 Task: Research Airbnb accommodation in Zhangatas, Kazakhstan from 12th November, 2023 to 15th November, 2023 for 2 adults.1  bedroom having 1 bed and 1 bathroom. Property type can be hotel. Booking option can be shelf check-in. Look for 4 properties as per requirement.
Action: Key pressed zhant<Key.backspace>atas
Screenshot: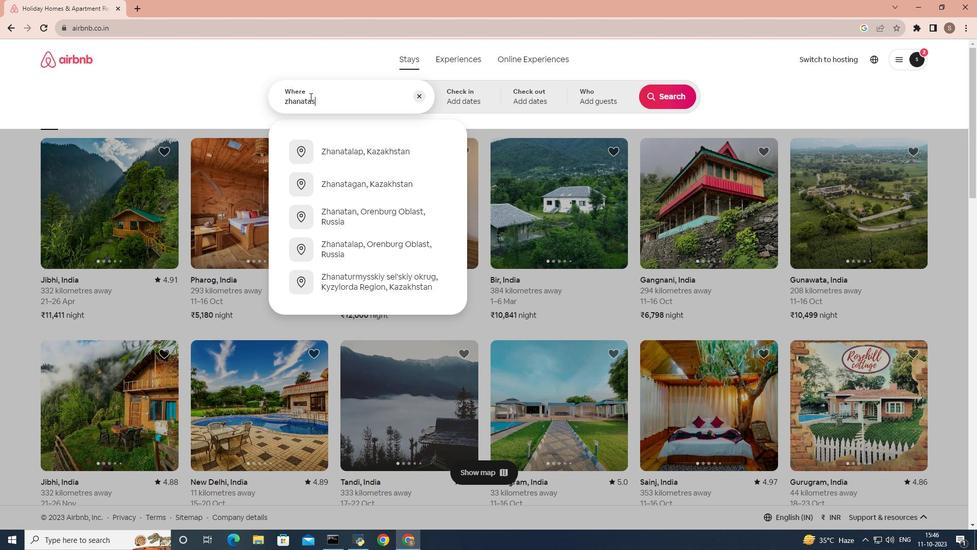 
Action: Mouse moved to (320, 144)
Screenshot: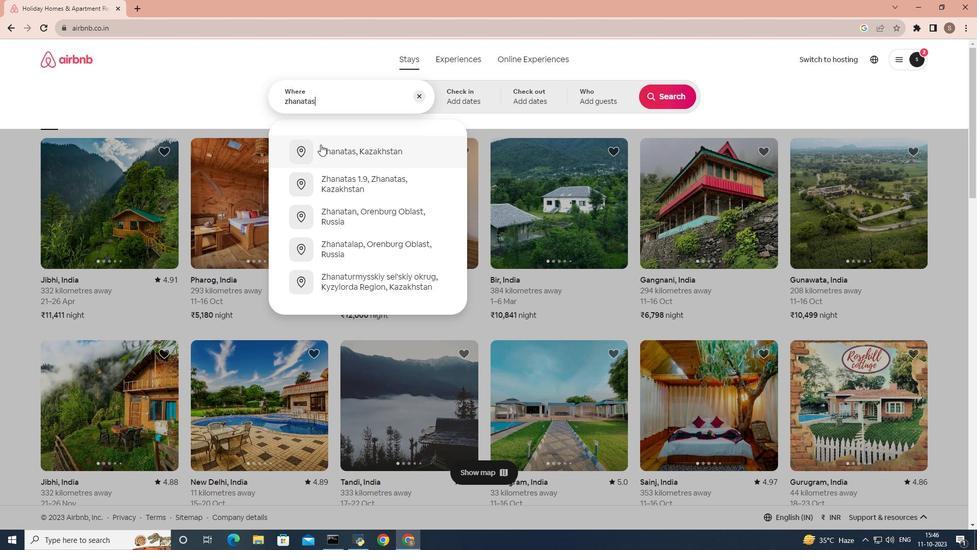 
Action: Mouse pressed left at (320, 144)
Screenshot: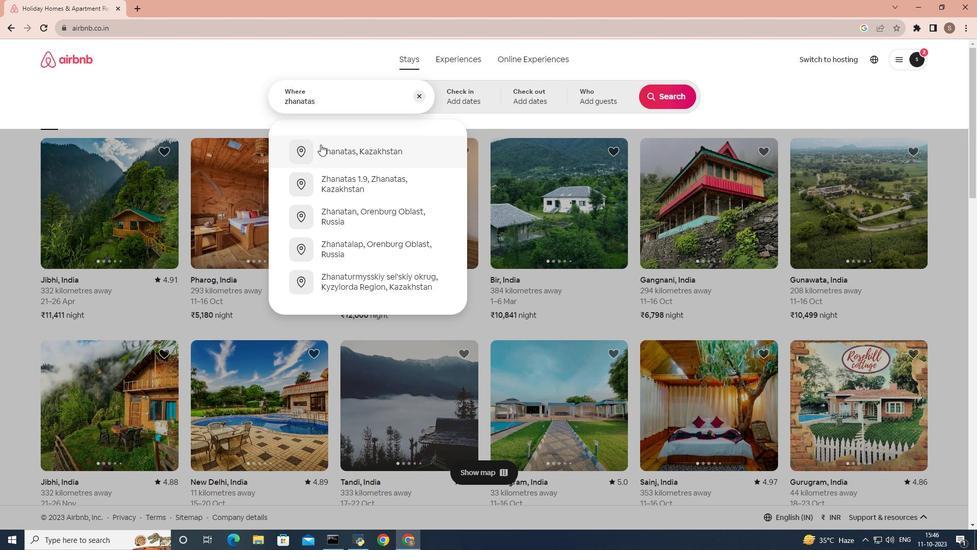 
Action: Mouse moved to (511, 265)
Screenshot: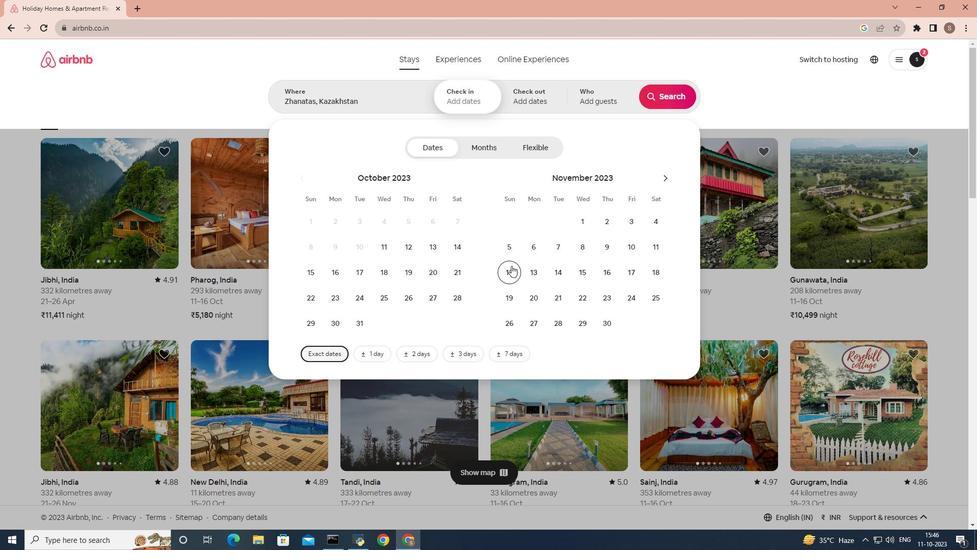 
Action: Mouse pressed left at (511, 265)
Screenshot: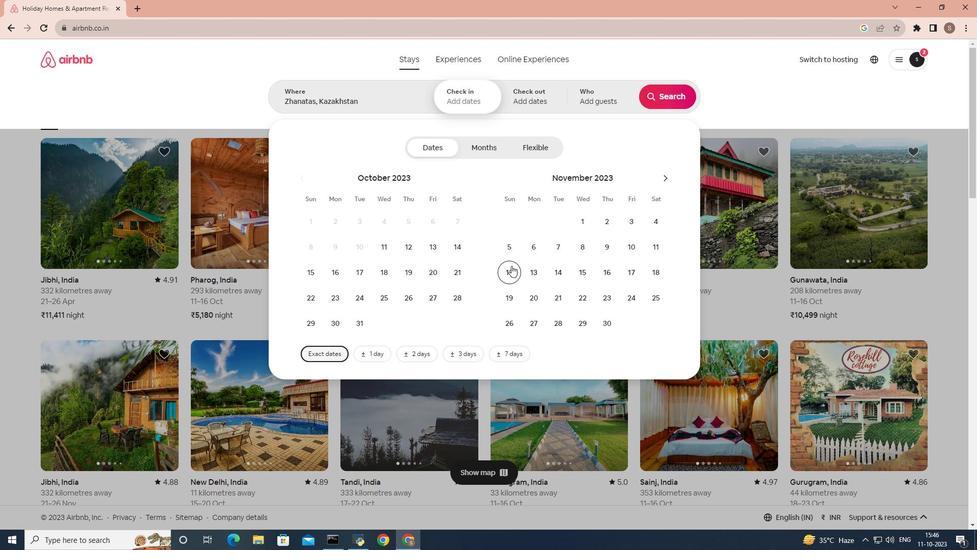 
Action: Mouse moved to (579, 273)
Screenshot: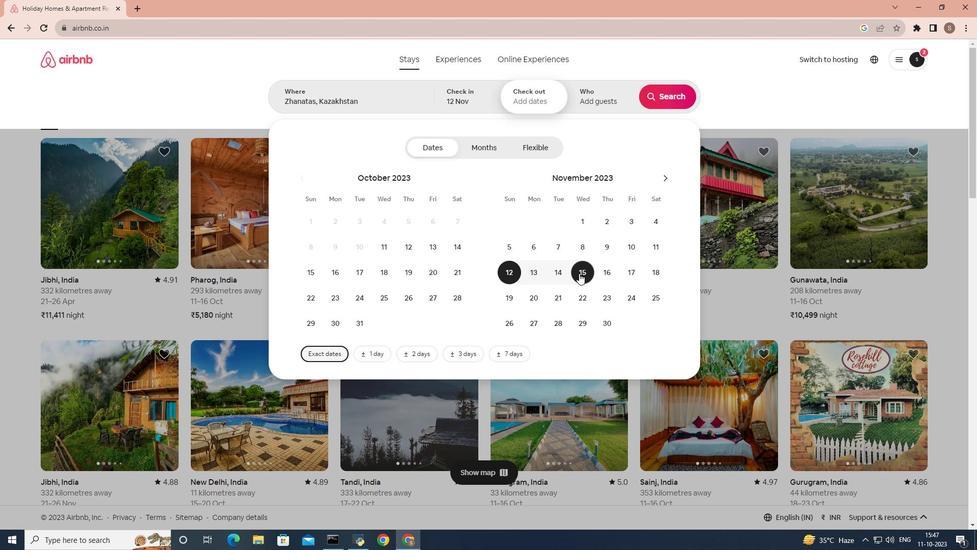 
Action: Mouse pressed left at (579, 273)
Screenshot: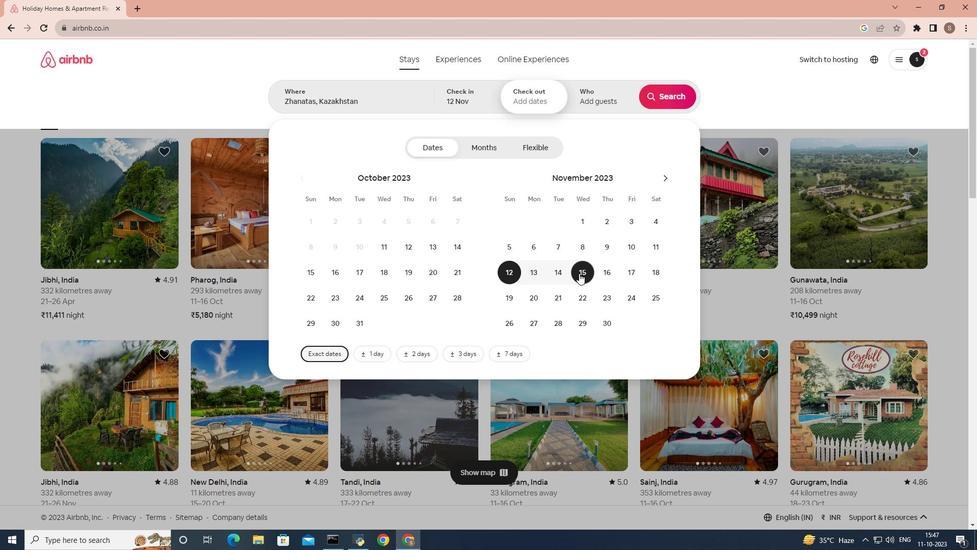 
Action: Mouse moved to (612, 107)
Screenshot: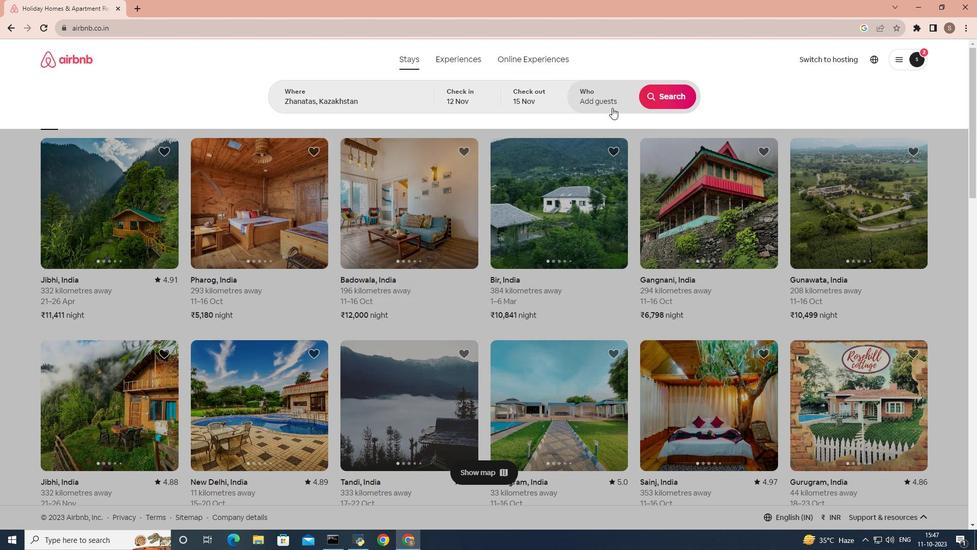 
Action: Mouse pressed left at (612, 107)
Screenshot: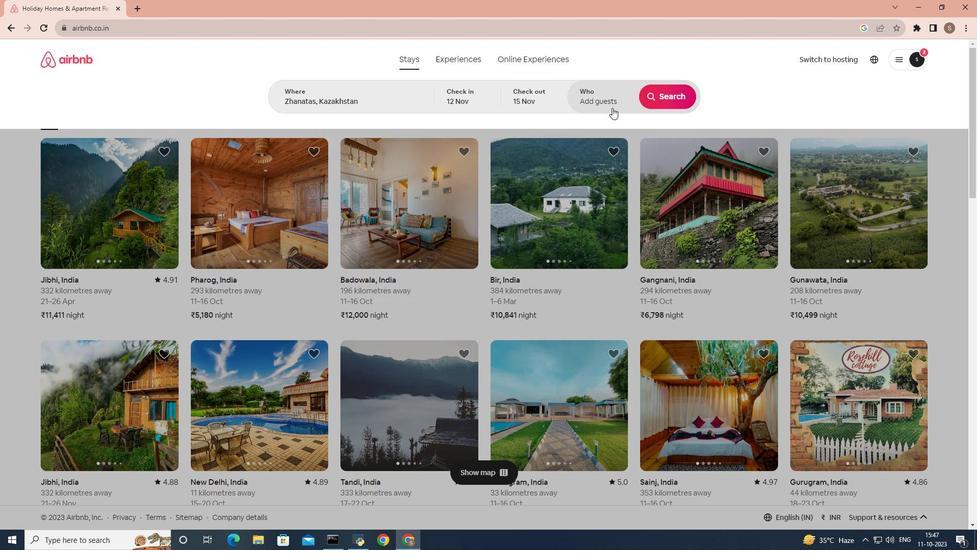 
Action: Mouse moved to (673, 149)
Screenshot: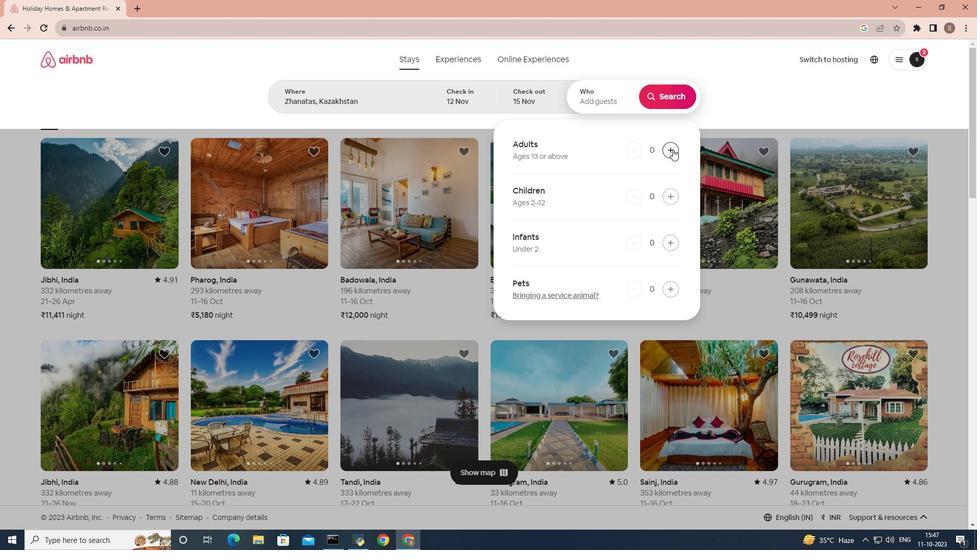 
Action: Mouse pressed left at (673, 149)
Screenshot: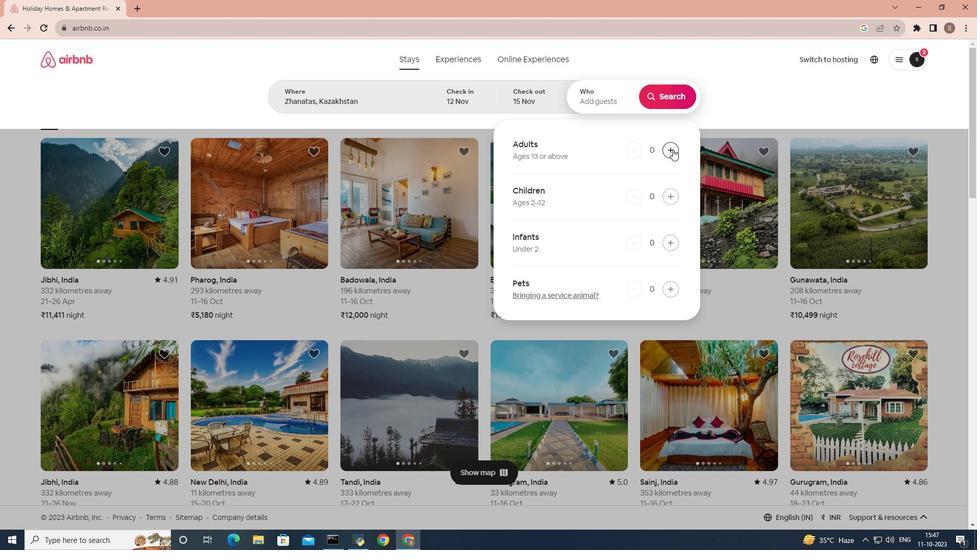 
Action: Mouse pressed left at (673, 149)
Screenshot: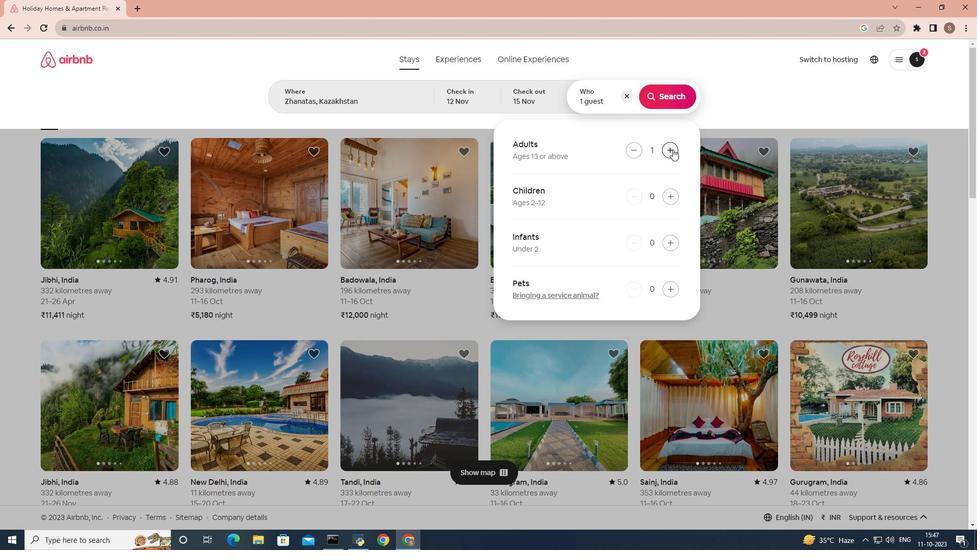 
Action: Mouse moved to (665, 99)
Screenshot: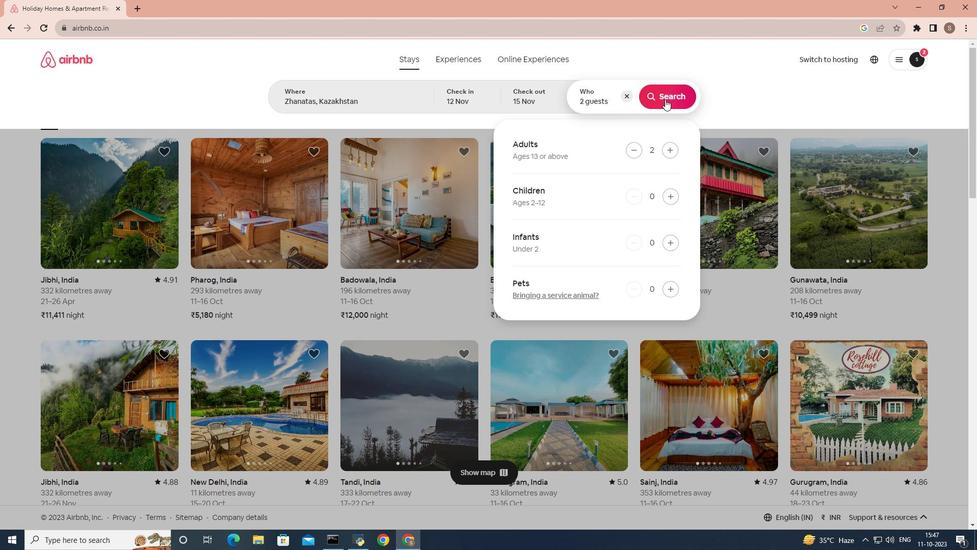 
Action: Mouse pressed left at (665, 99)
Screenshot: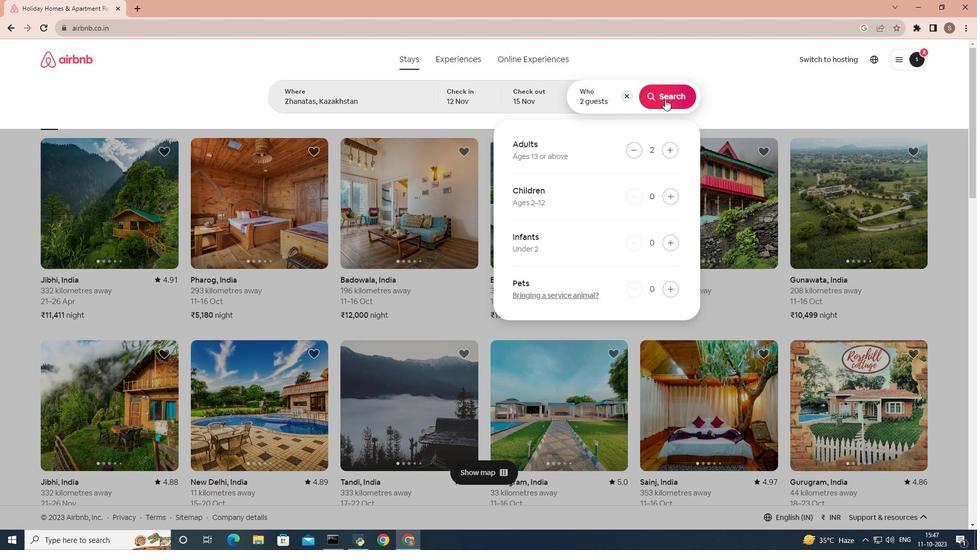 
Action: Mouse moved to (799, 99)
Screenshot: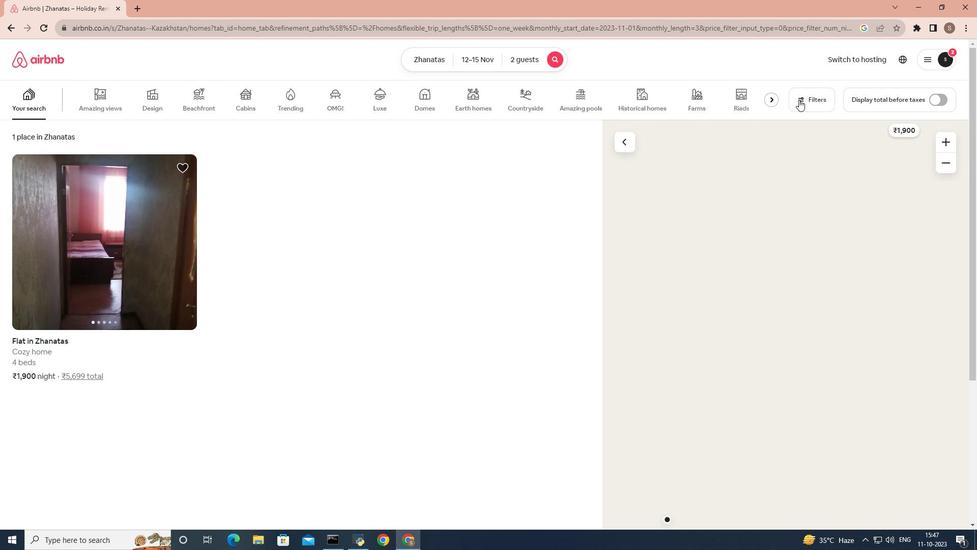 
Action: Mouse pressed left at (799, 99)
Screenshot: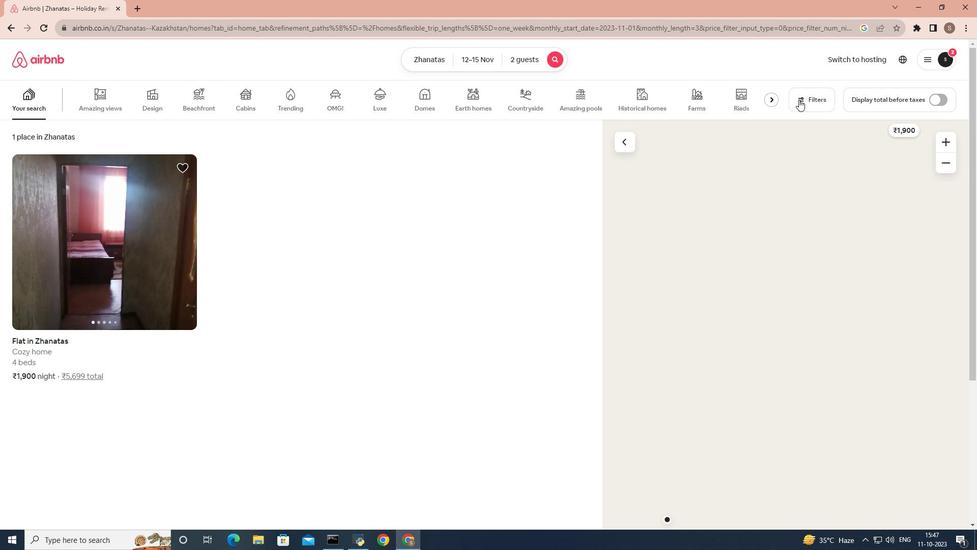 
Action: Mouse moved to (412, 291)
Screenshot: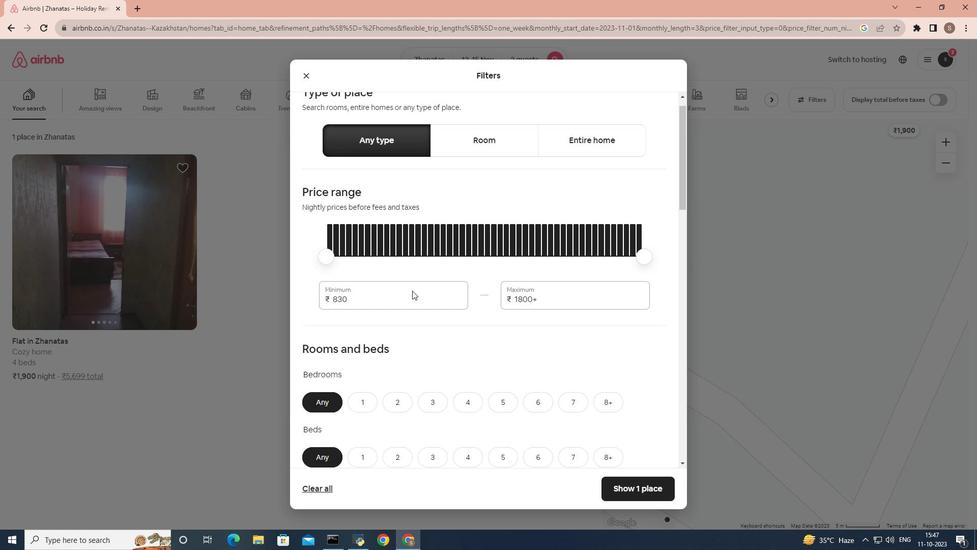 
Action: Mouse scrolled (412, 290) with delta (0, 0)
Screenshot: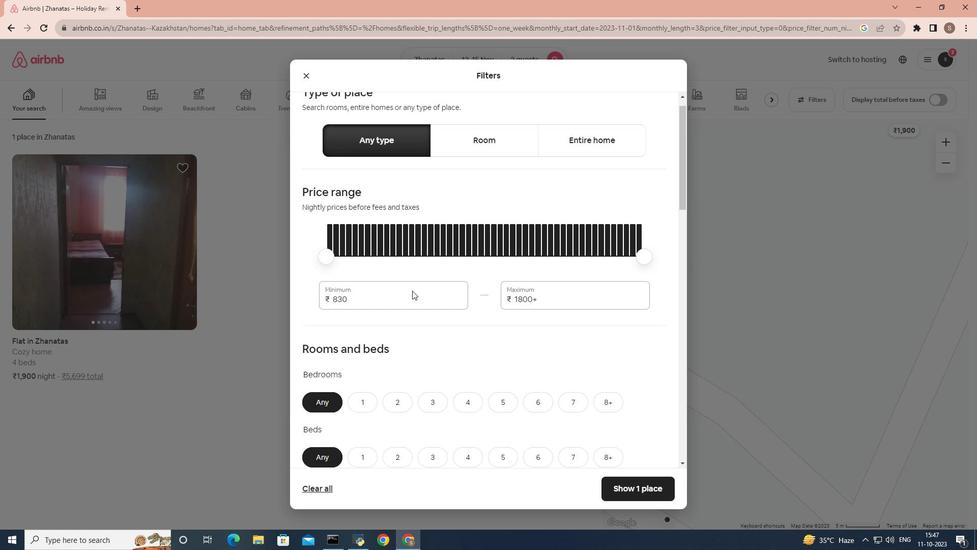 
Action: Mouse moved to (412, 290)
Screenshot: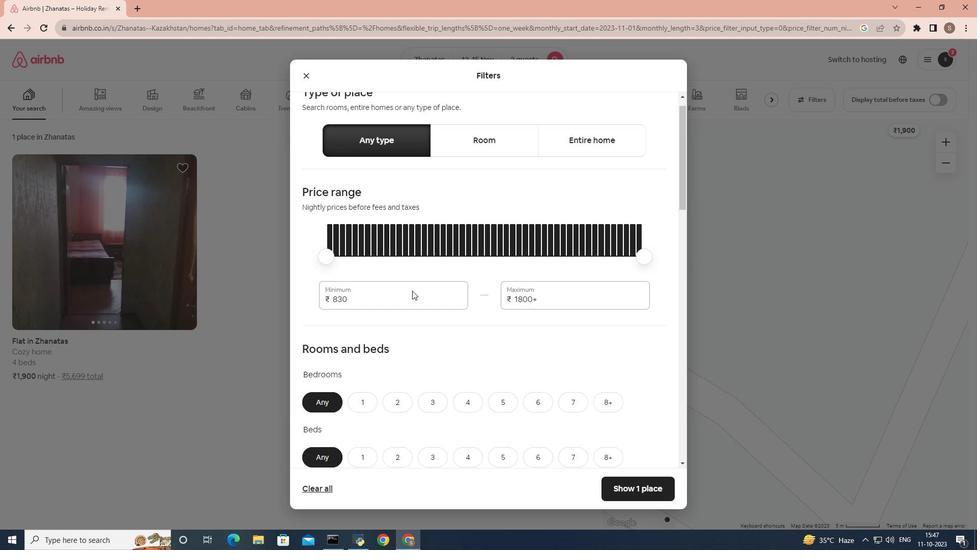 
Action: Mouse scrolled (412, 290) with delta (0, 0)
Screenshot: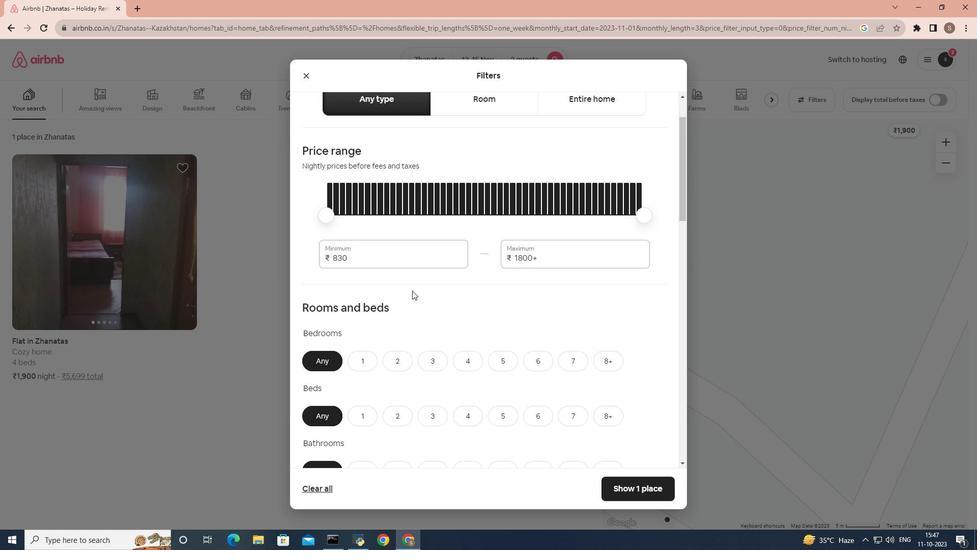 
Action: Mouse scrolled (412, 290) with delta (0, 0)
Screenshot: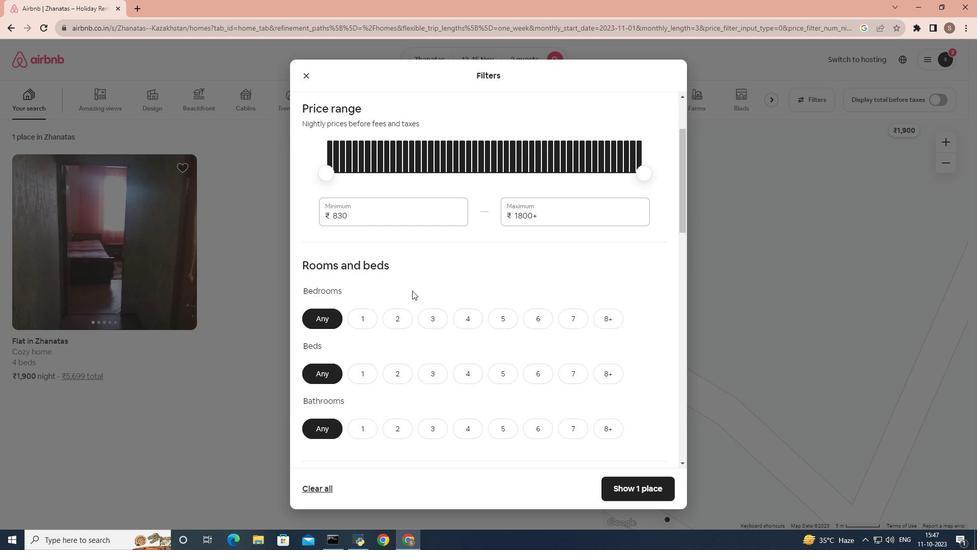 
Action: Mouse moved to (371, 266)
Screenshot: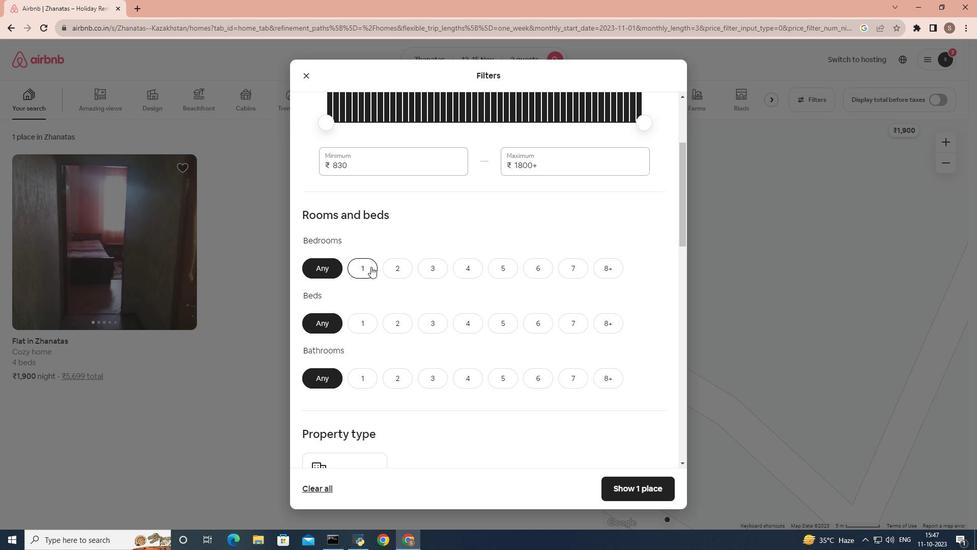
Action: Mouse pressed left at (371, 266)
Screenshot: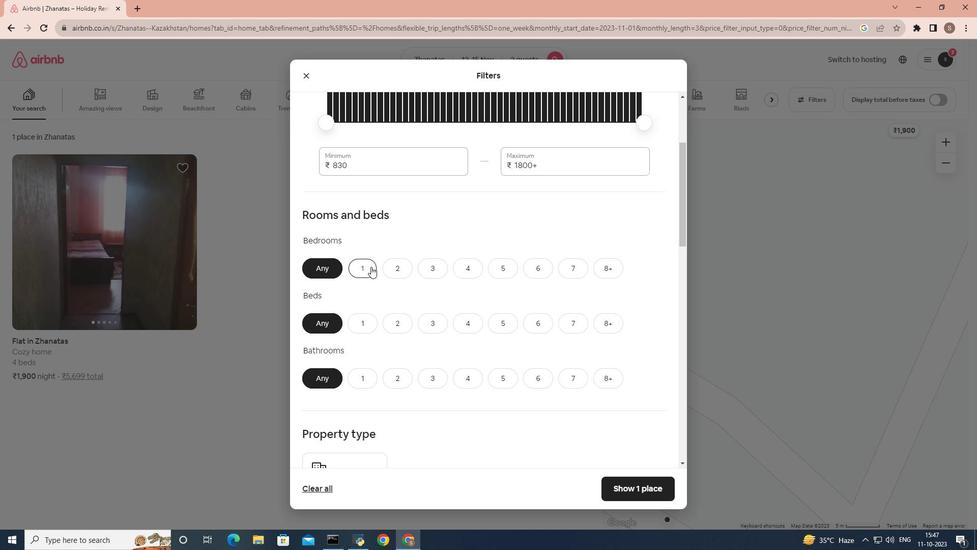 
Action: Mouse moved to (363, 314)
Screenshot: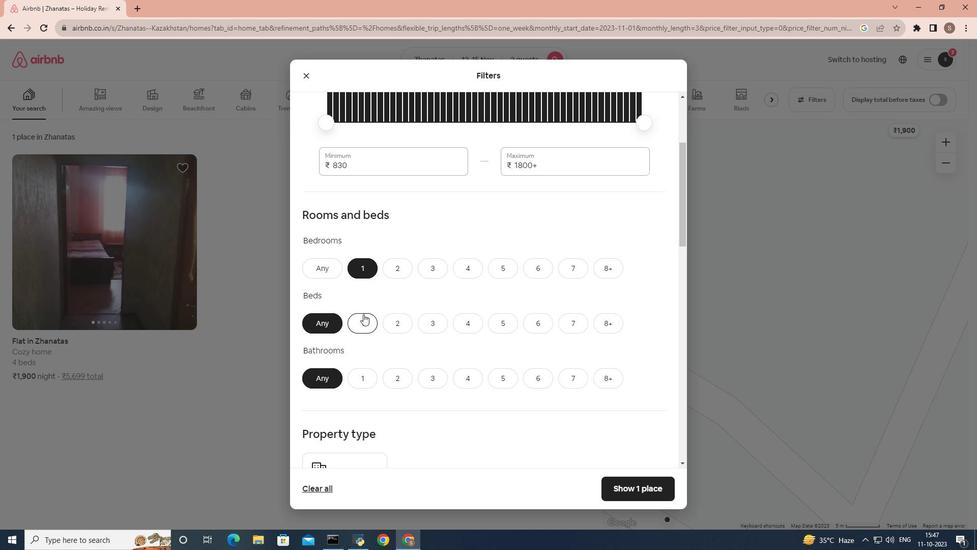 
Action: Mouse pressed left at (363, 314)
Screenshot: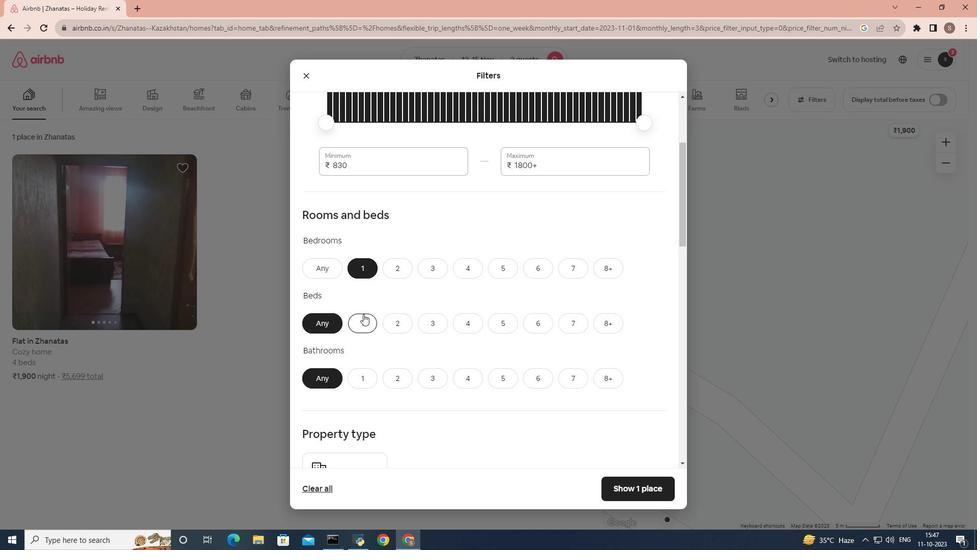 
Action: Mouse moved to (367, 373)
Screenshot: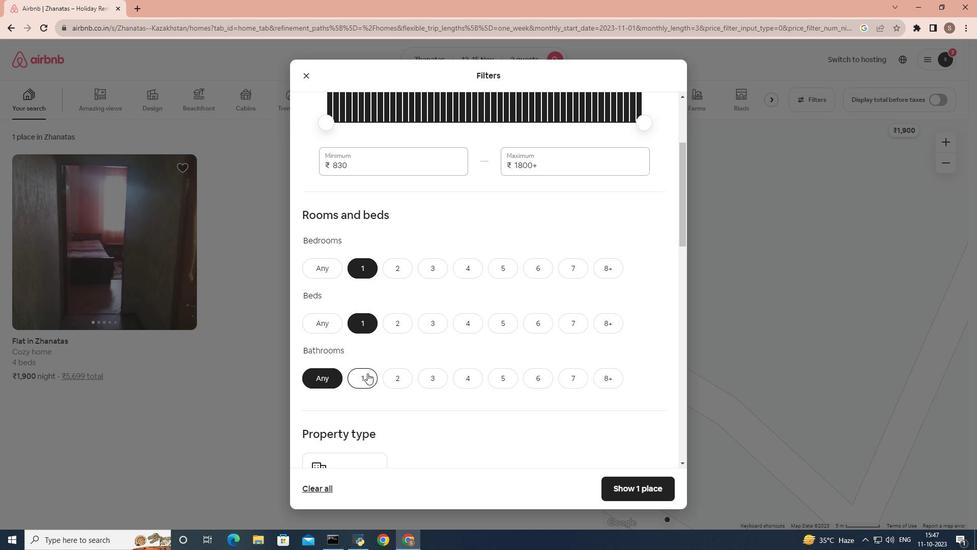 
Action: Mouse pressed left at (367, 373)
Screenshot: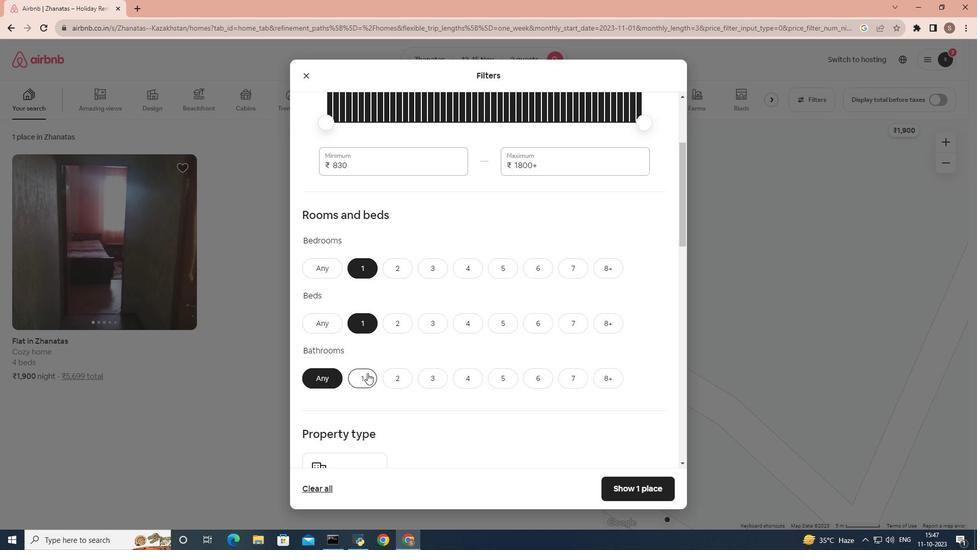 
Action: Mouse moved to (392, 329)
Screenshot: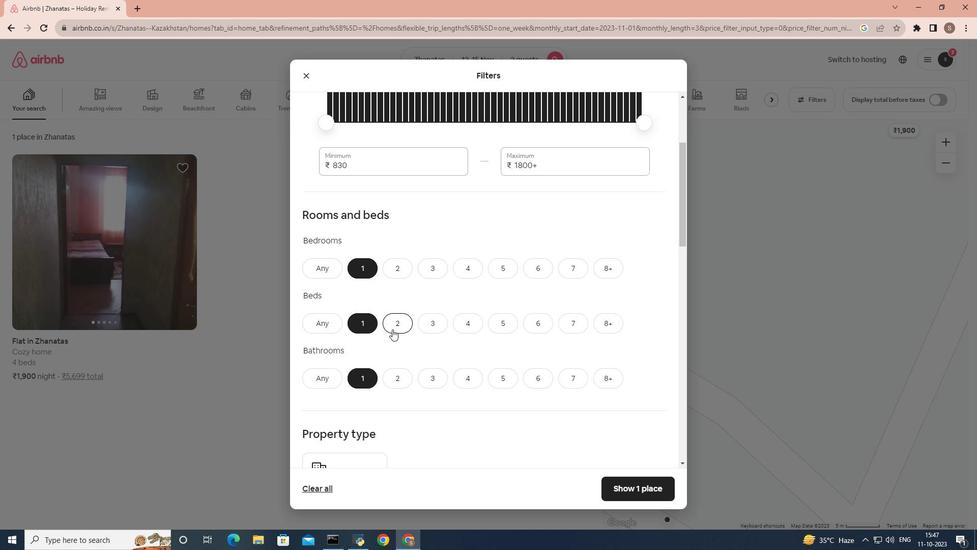 
Action: Mouse scrolled (392, 329) with delta (0, 0)
Screenshot: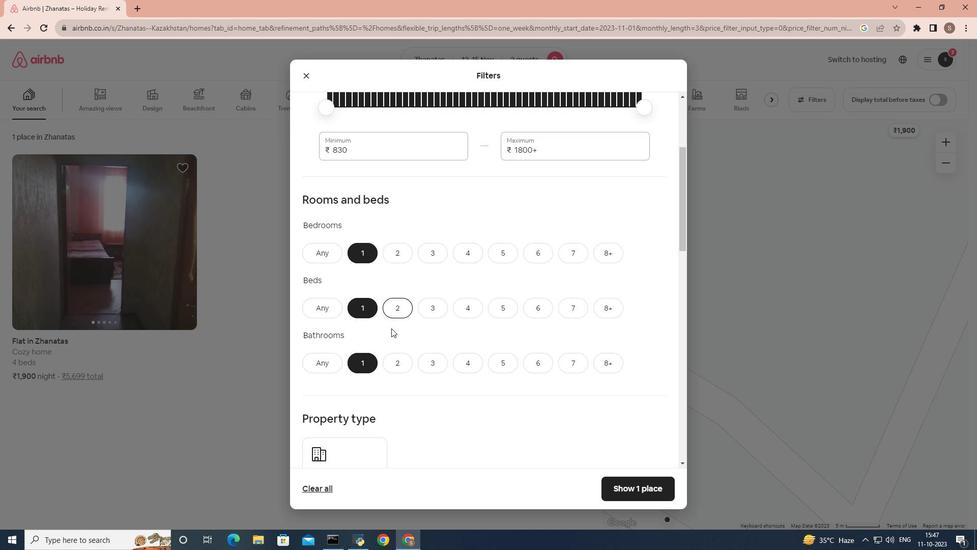
Action: Mouse moved to (392, 329)
Screenshot: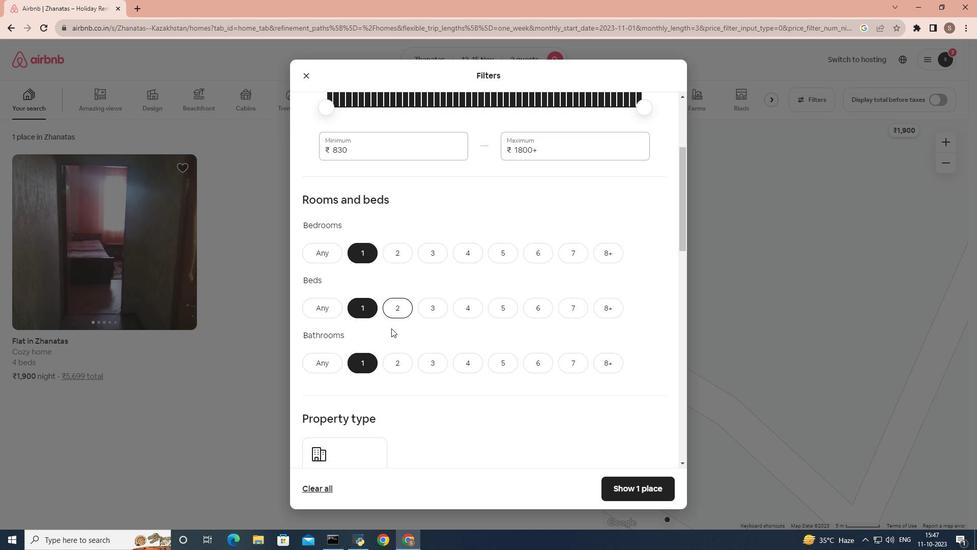 
Action: Mouse scrolled (392, 328) with delta (0, 0)
Screenshot: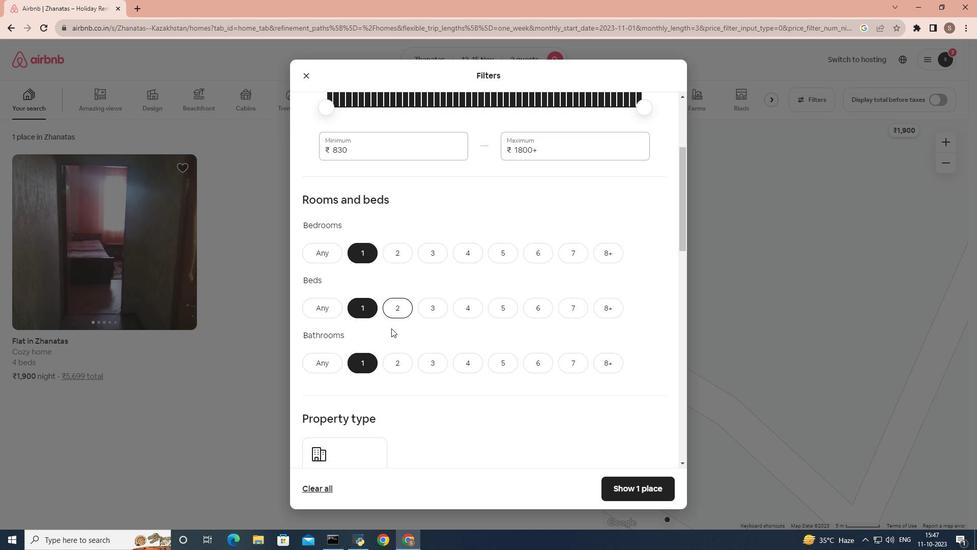 
Action: Mouse moved to (392, 329)
Screenshot: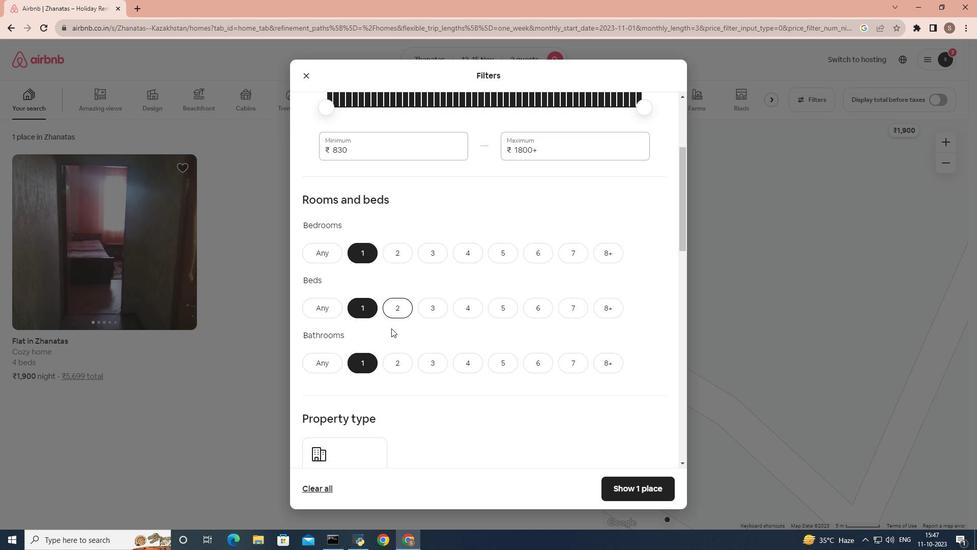 
Action: Mouse scrolled (392, 328) with delta (0, 0)
Screenshot: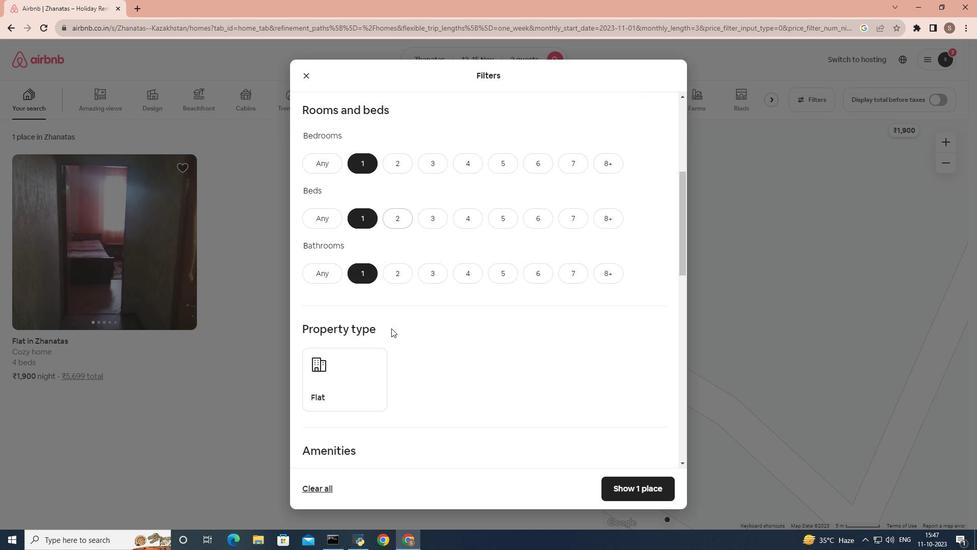 
Action: Mouse moved to (391, 328)
Screenshot: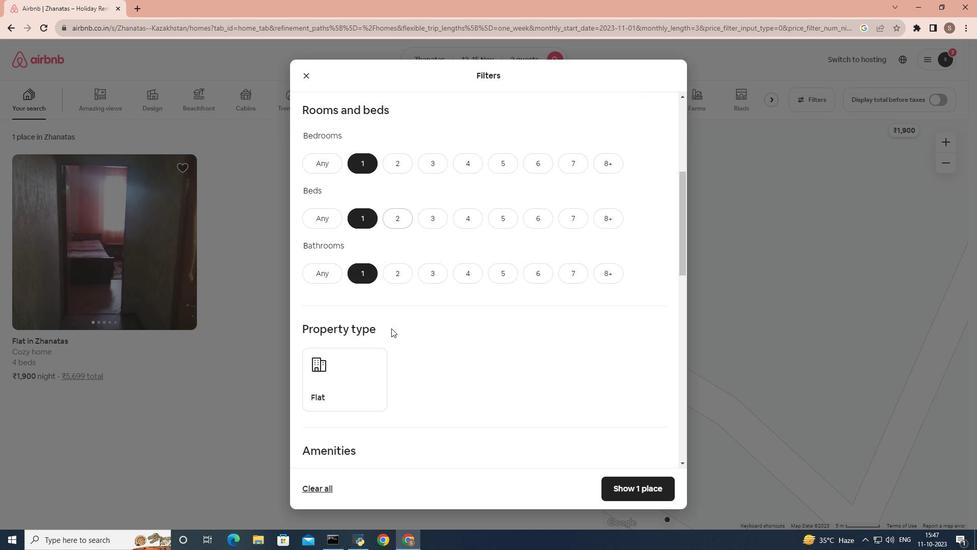
Action: Mouse scrolled (391, 328) with delta (0, 0)
Screenshot: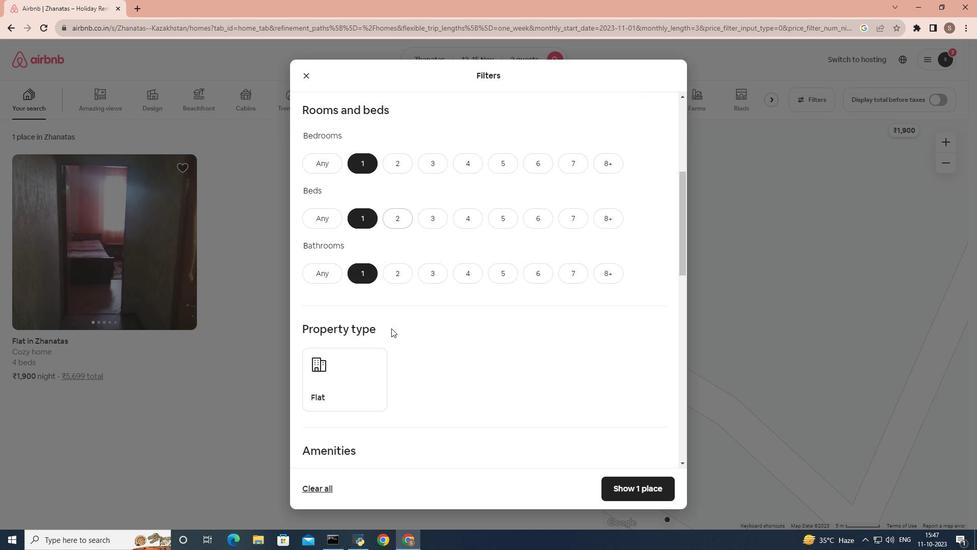 
Action: Mouse scrolled (391, 328) with delta (0, 0)
Screenshot: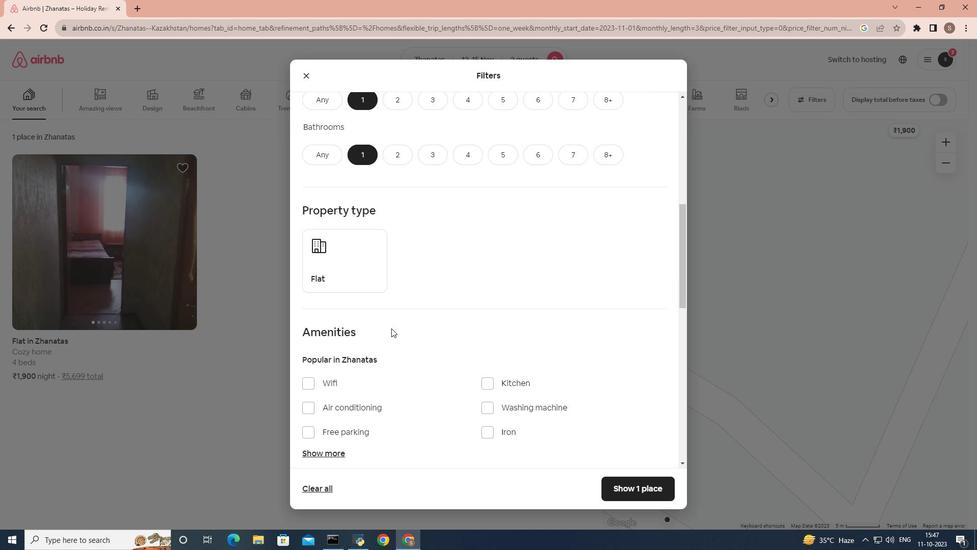 
Action: Mouse moved to (389, 280)
Screenshot: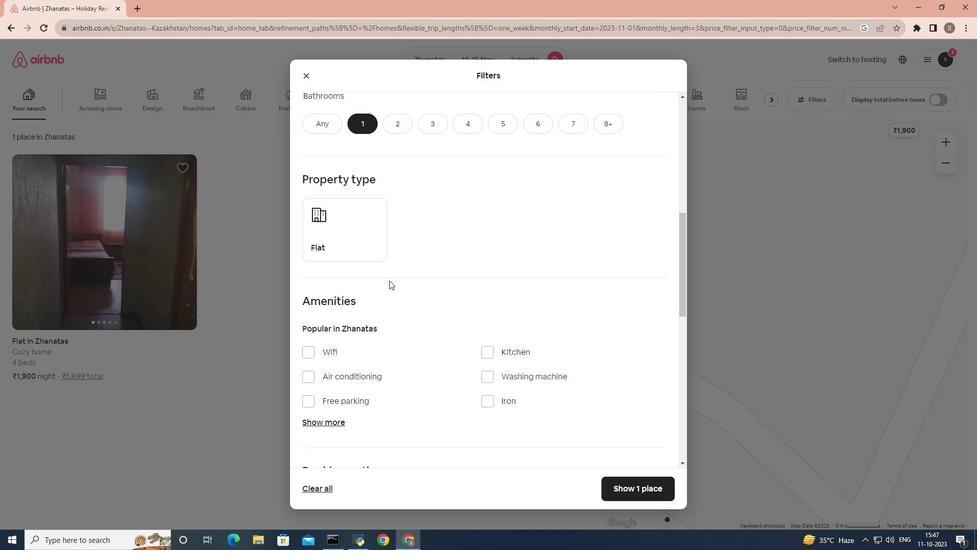 
Action: Mouse scrolled (389, 280) with delta (0, 0)
Screenshot: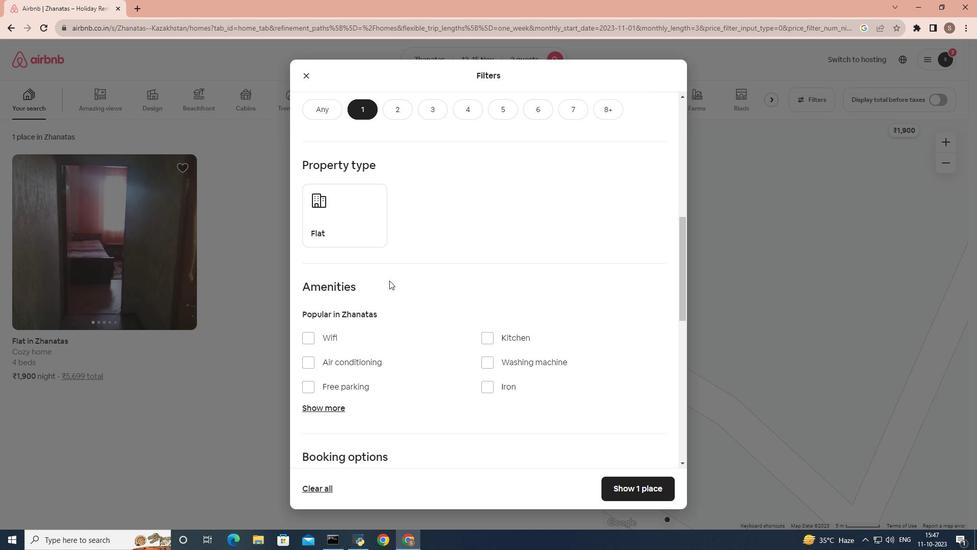 
Action: Mouse scrolled (389, 280) with delta (0, 0)
Screenshot: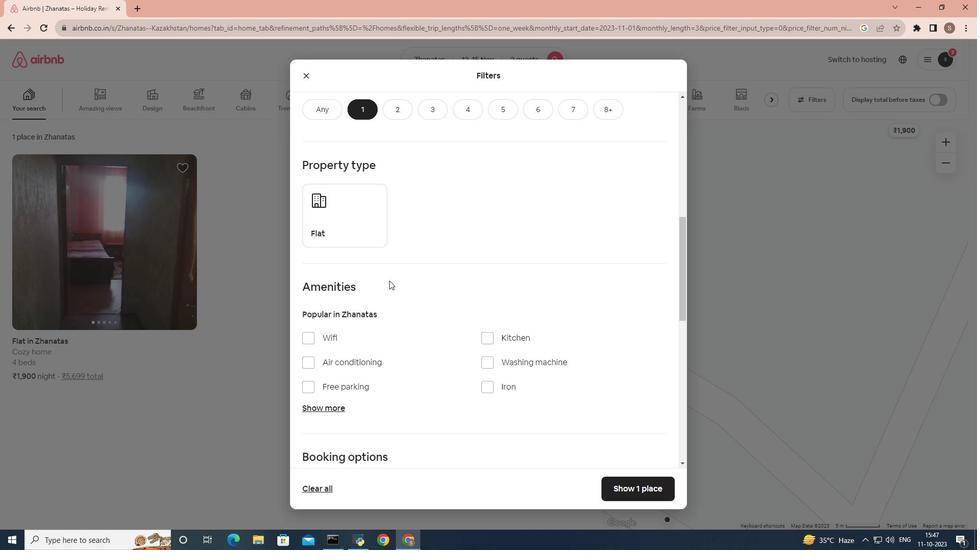 
Action: Mouse scrolled (389, 280) with delta (0, 0)
Screenshot: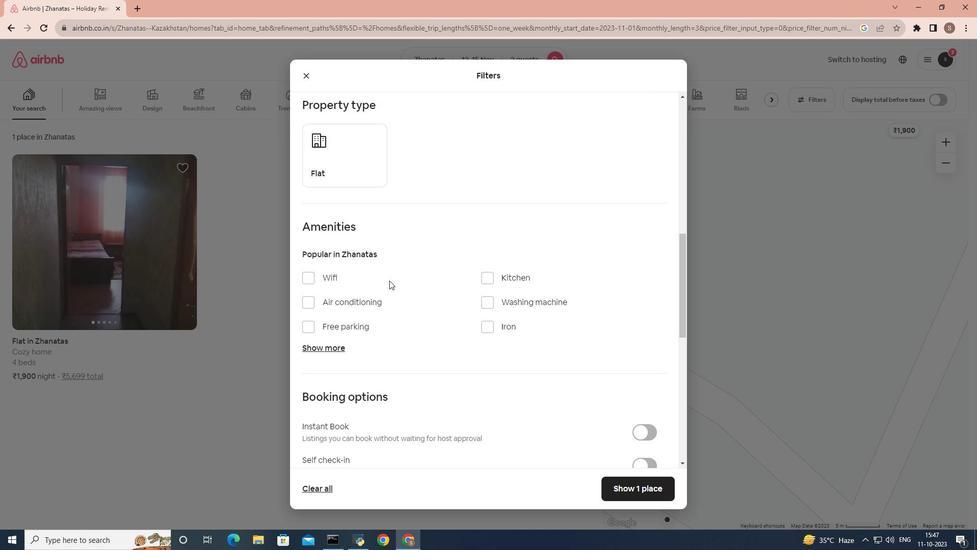 
Action: Mouse scrolled (389, 280) with delta (0, 0)
Screenshot: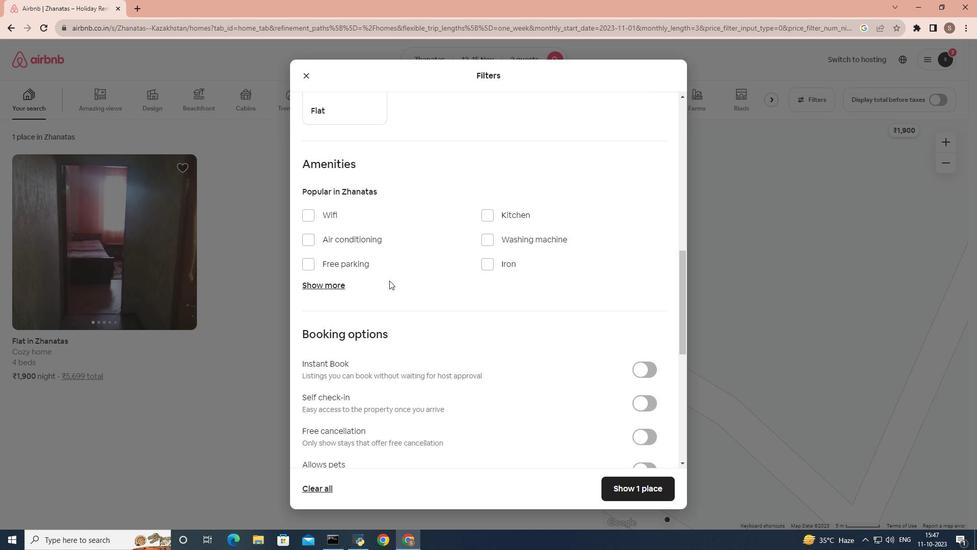
Action: Mouse moved to (495, 269)
Screenshot: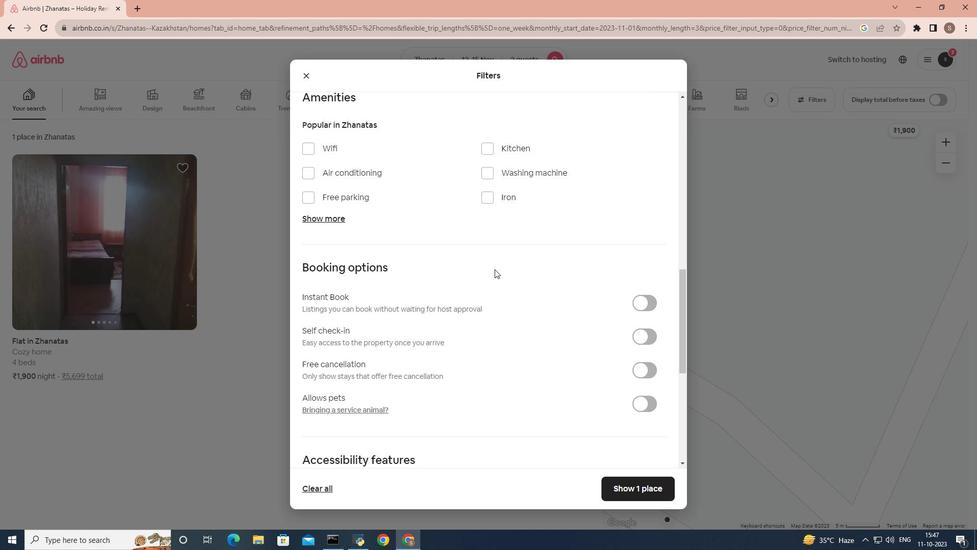 
Action: Mouse scrolled (495, 268) with delta (0, 0)
Screenshot: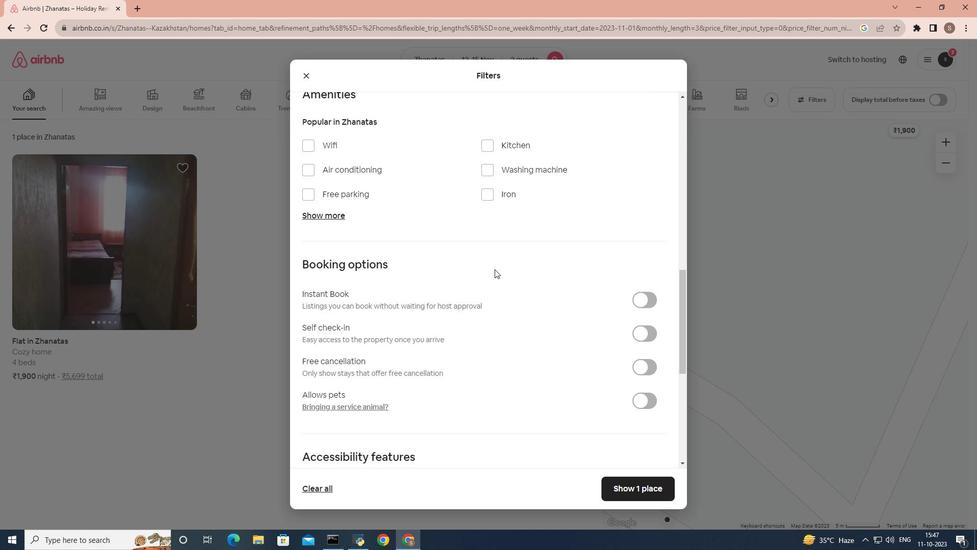 
Action: Mouse scrolled (495, 268) with delta (0, 0)
Screenshot: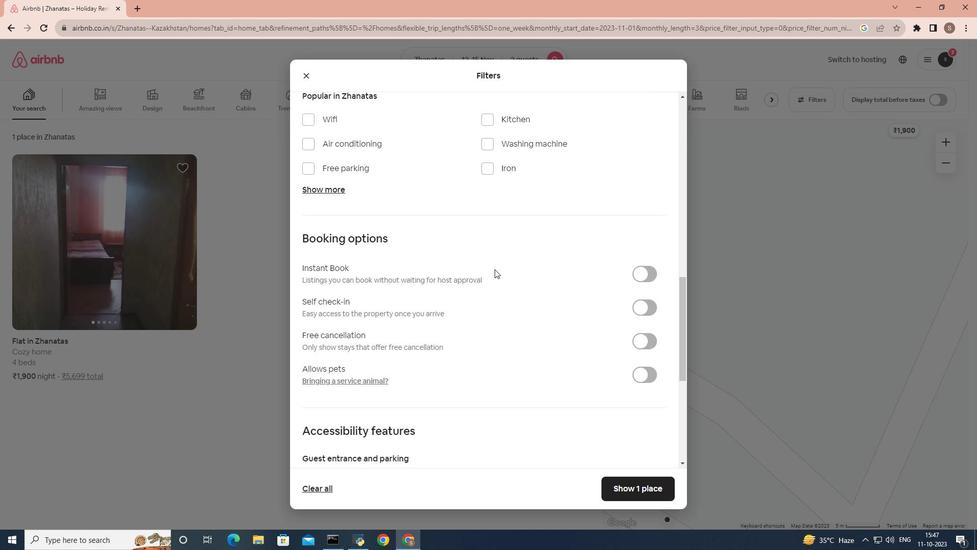 
Action: Mouse moved to (643, 231)
Screenshot: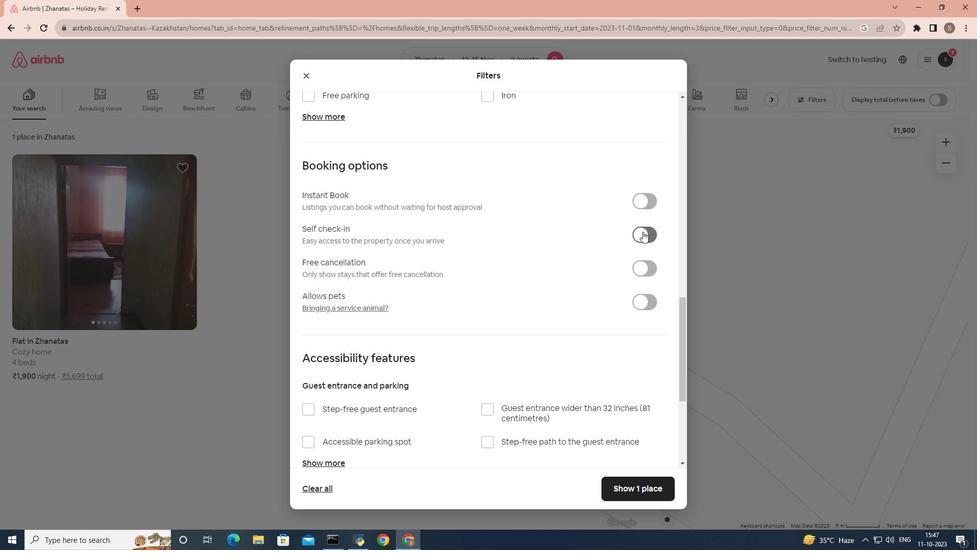 
Action: Mouse pressed left at (643, 231)
Screenshot: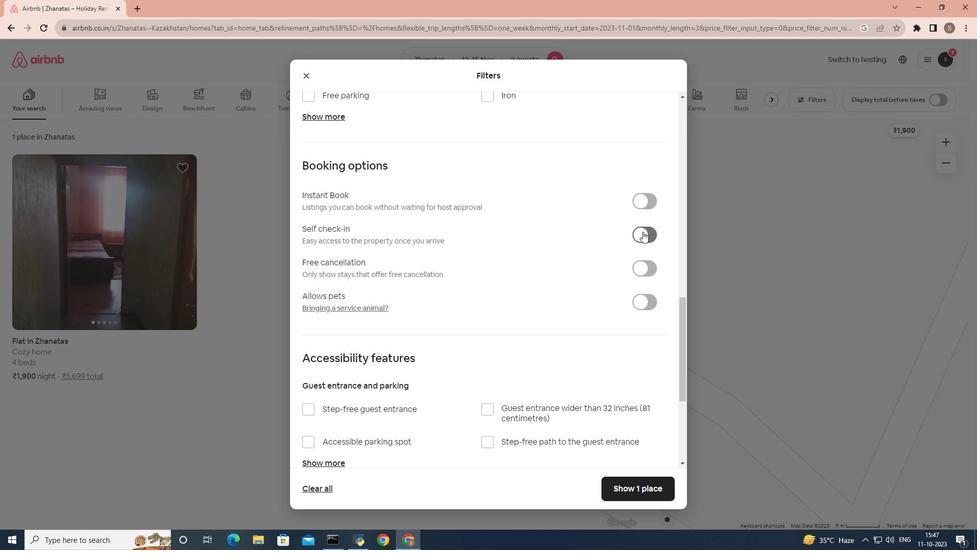 
Action: Mouse moved to (628, 487)
Screenshot: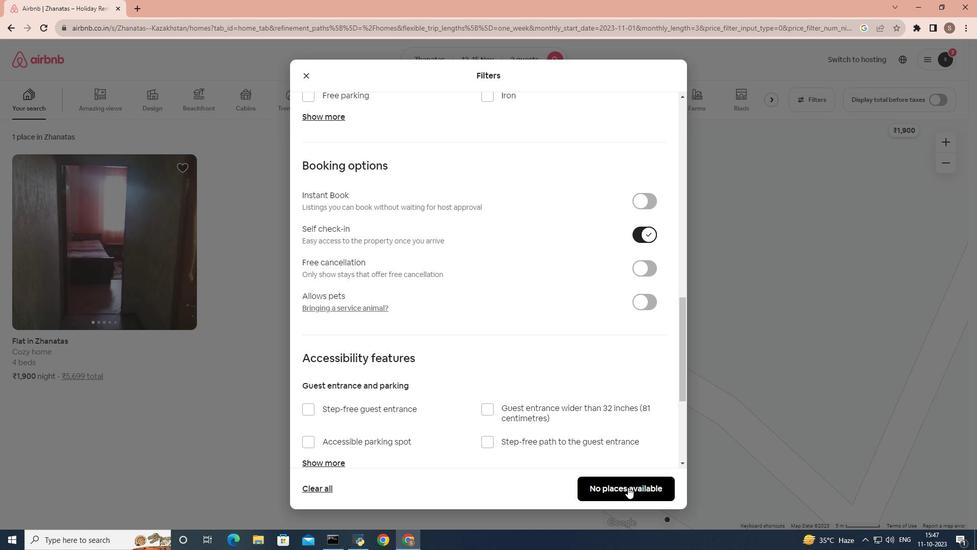 
Action: Mouse pressed left at (628, 487)
Screenshot: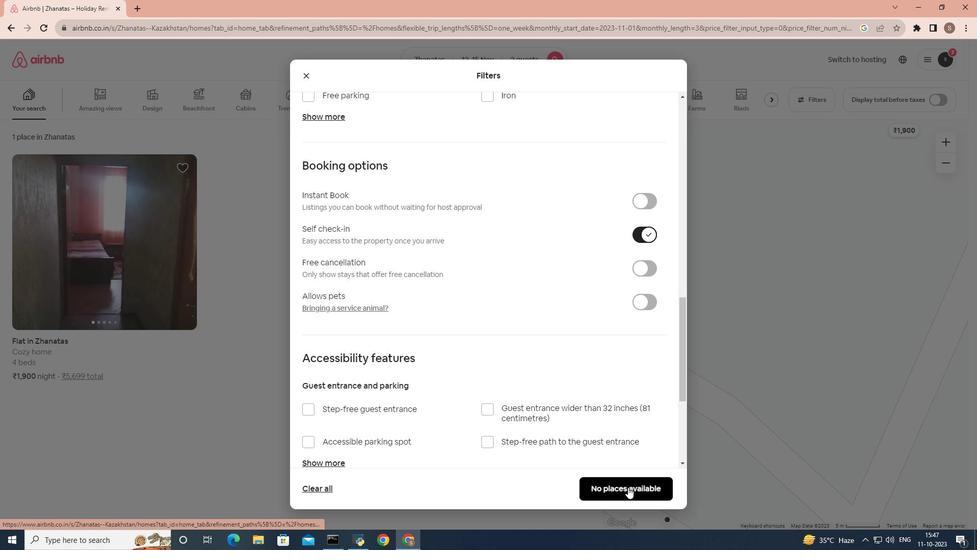 
